 Task: View the SPY trailer
Action: Mouse moved to (136, 44)
Screenshot: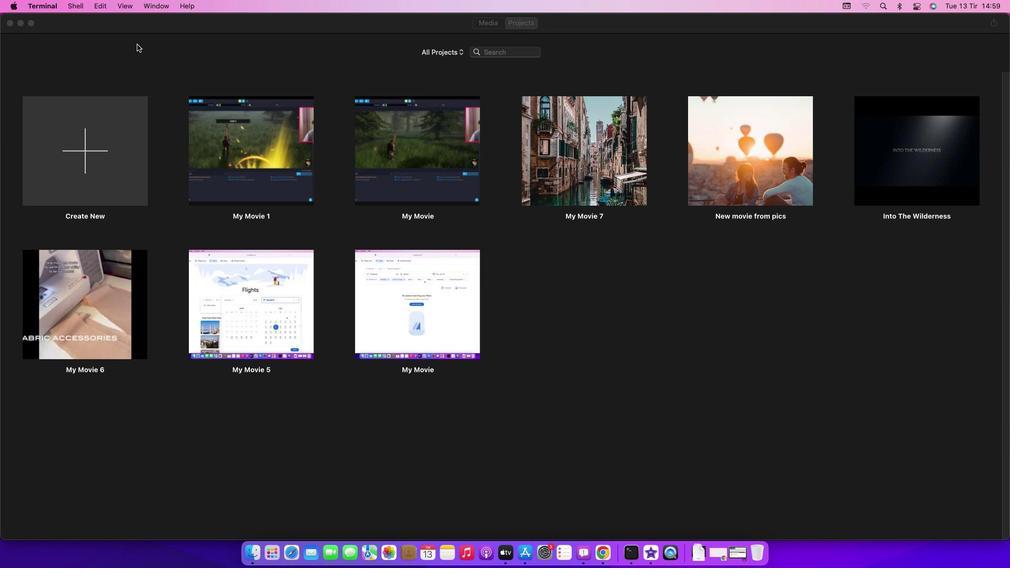 
Action: Mouse pressed left at (136, 44)
Screenshot: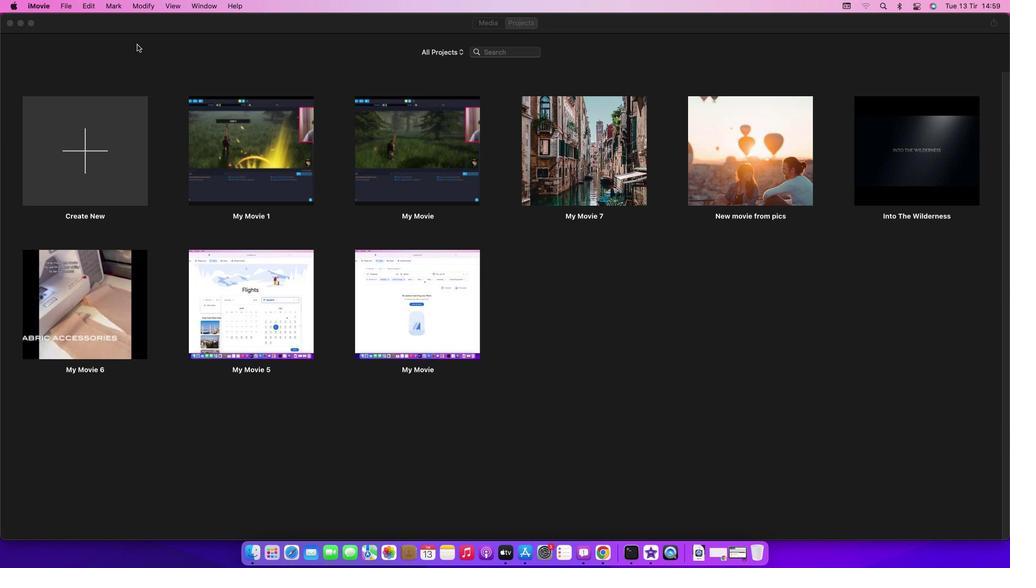 
Action: Mouse moved to (69, 7)
Screenshot: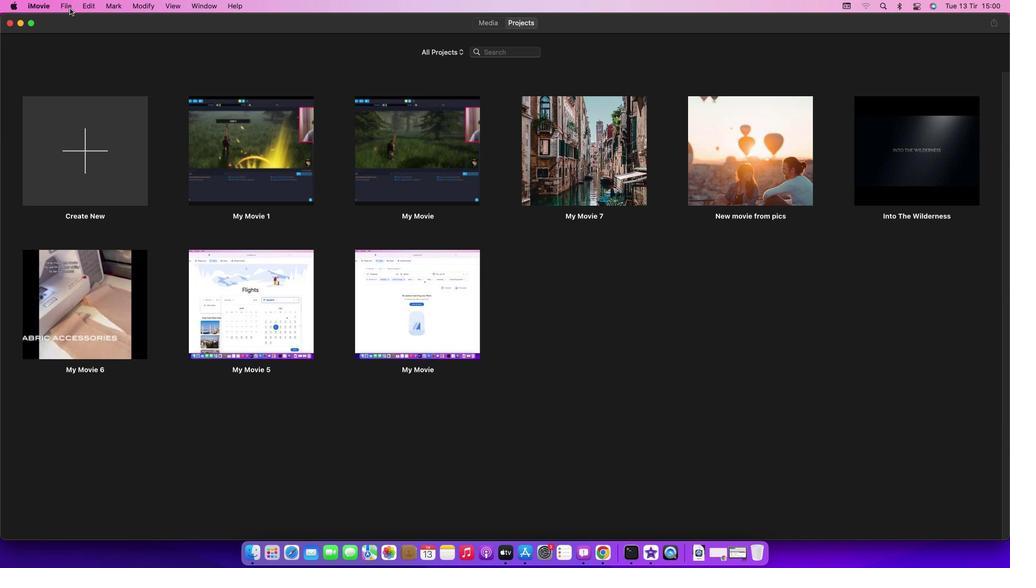 
Action: Mouse pressed left at (69, 7)
Screenshot: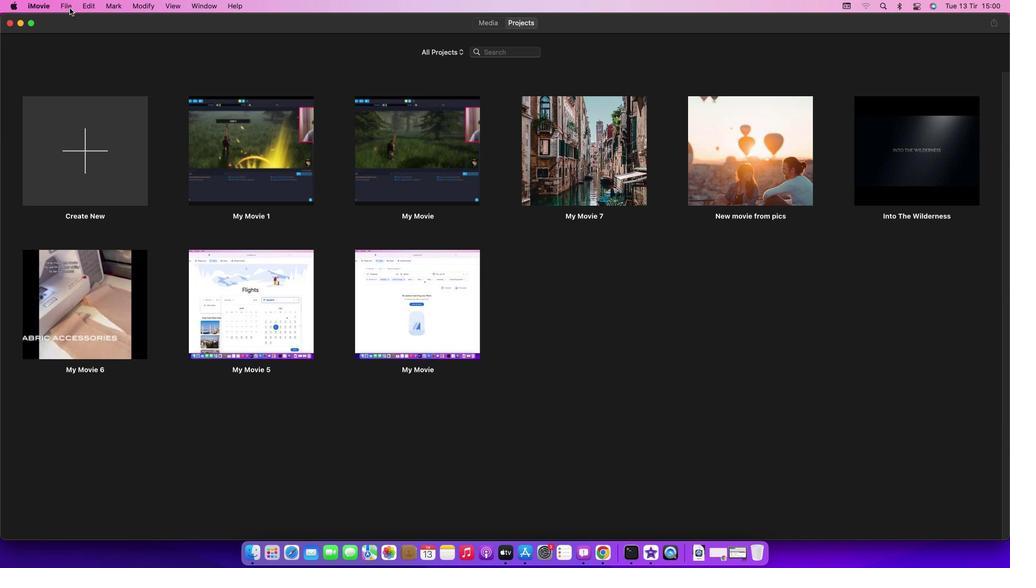 
Action: Mouse moved to (92, 34)
Screenshot: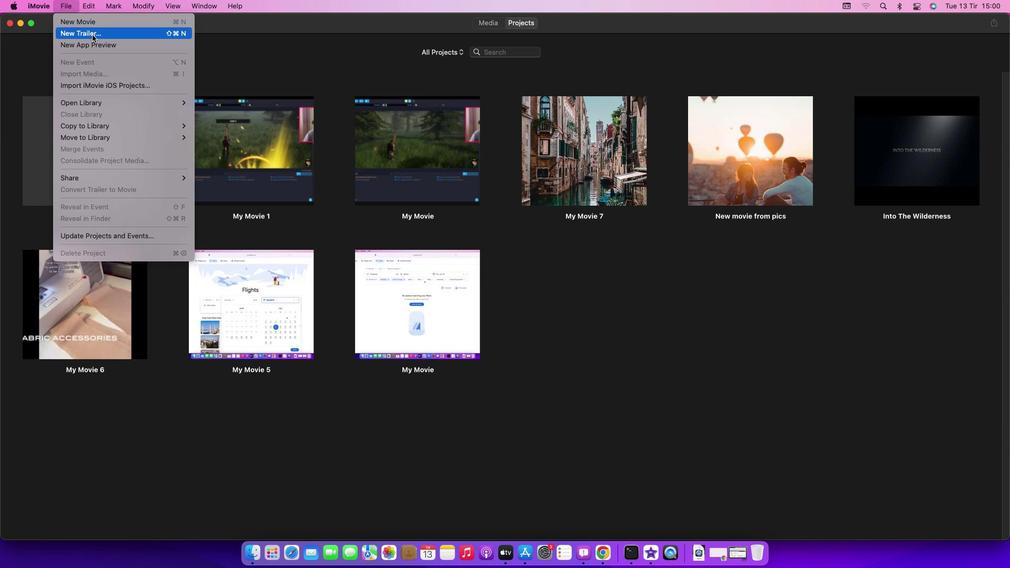 
Action: Mouse pressed left at (92, 34)
Screenshot: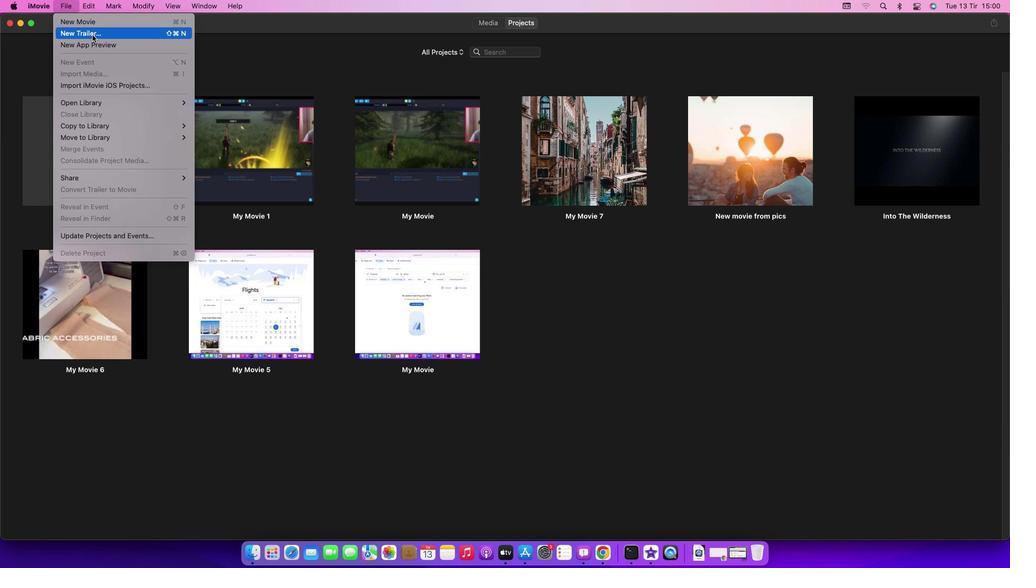 
Action: Mouse moved to (591, 297)
Screenshot: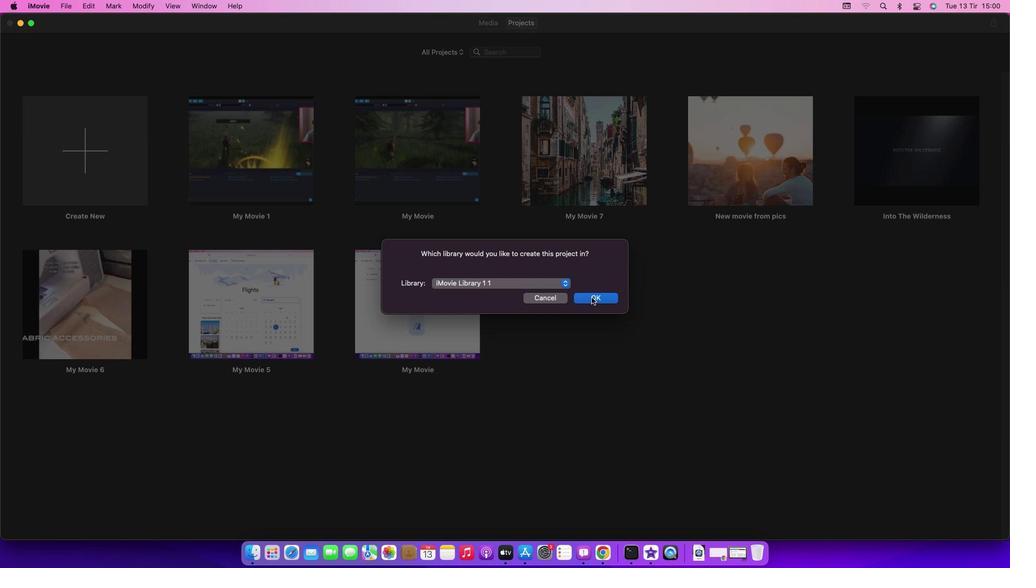 
Action: Mouse pressed left at (591, 297)
Screenshot: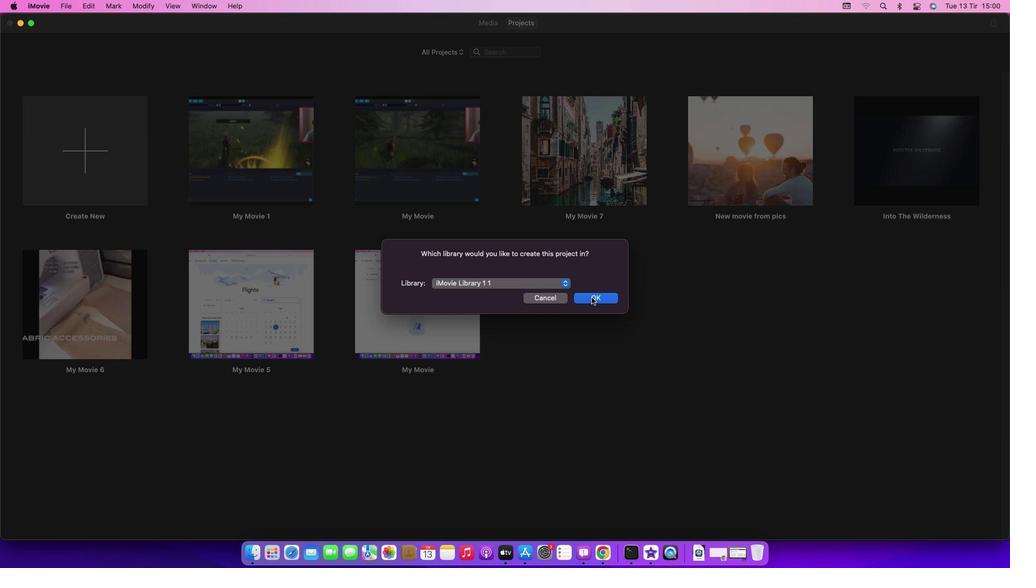 
Action: Mouse moved to (656, 225)
Screenshot: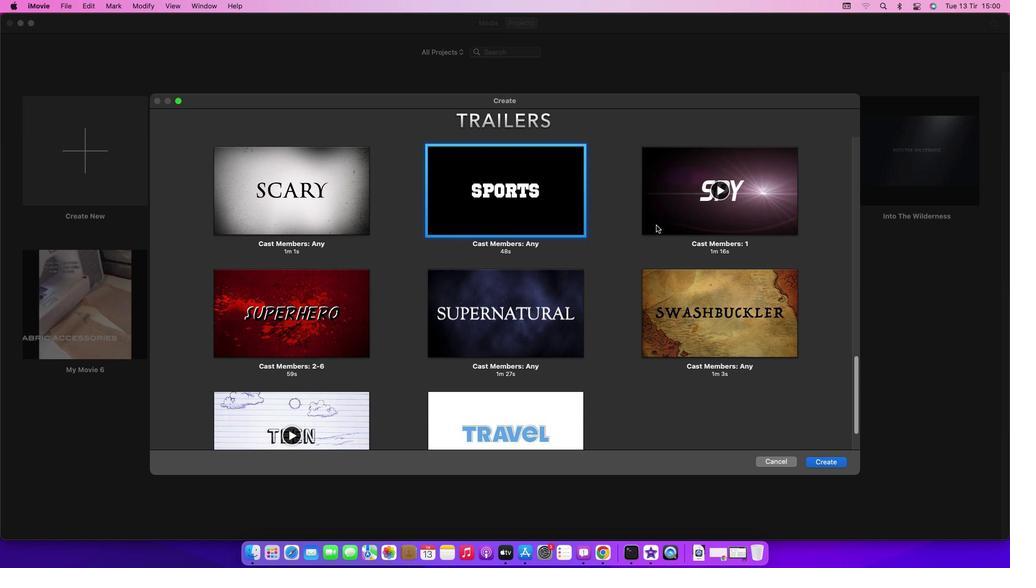 
Action: Mouse pressed left at (656, 225)
Screenshot: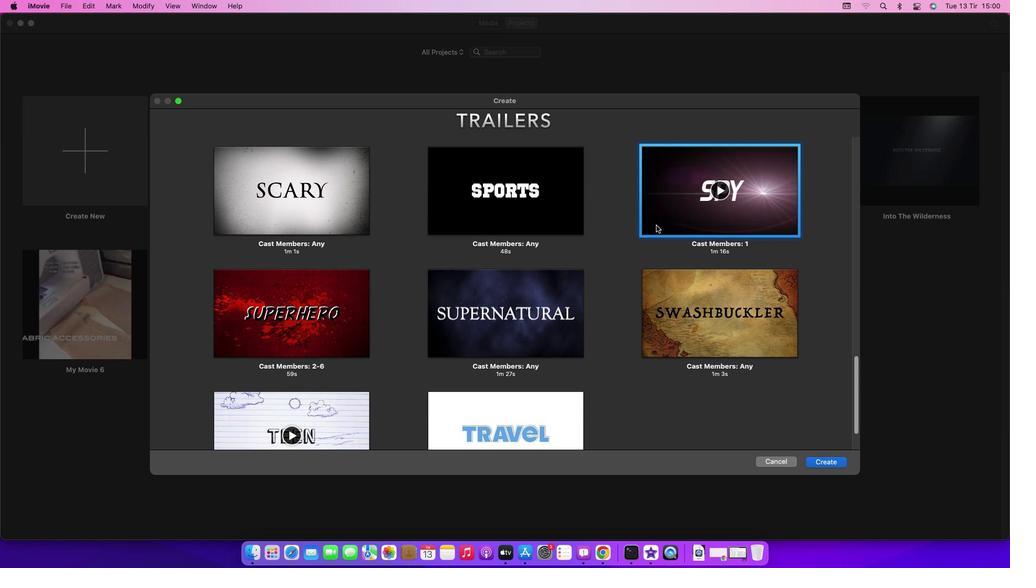 
Action: Mouse moved to (829, 460)
Screenshot: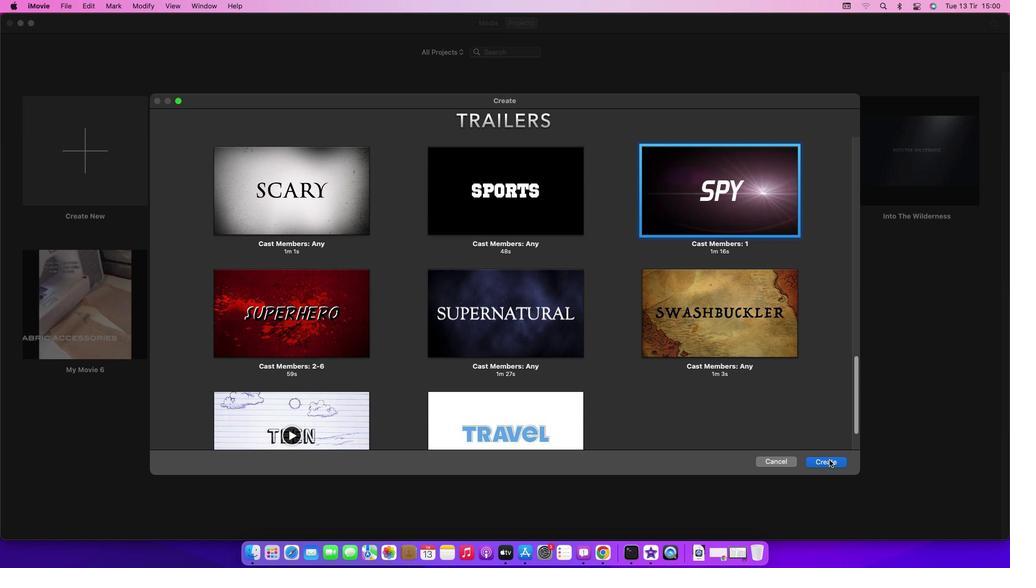 
Action: Mouse pressed left at (829, 460)
Screenshot: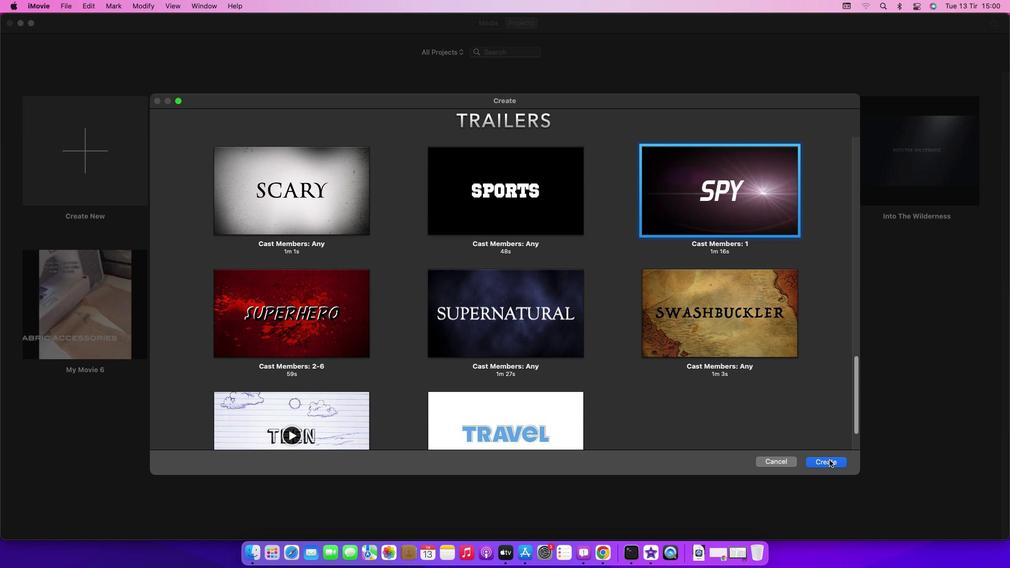 
Action: Mouse moved to (608, 297)
Screenshot: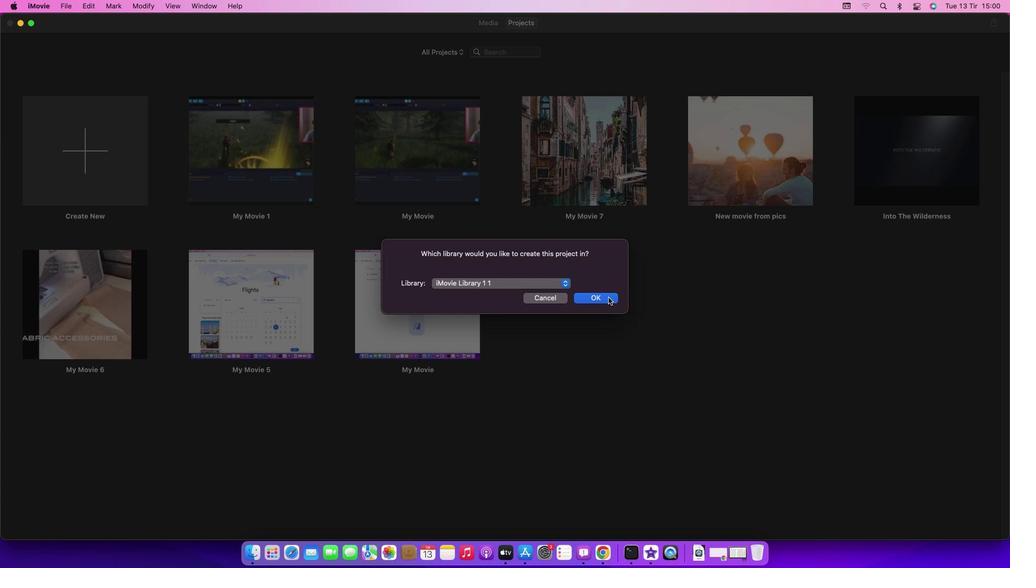 
Action: Mouse pressed left at (608, 297)
Screenshot: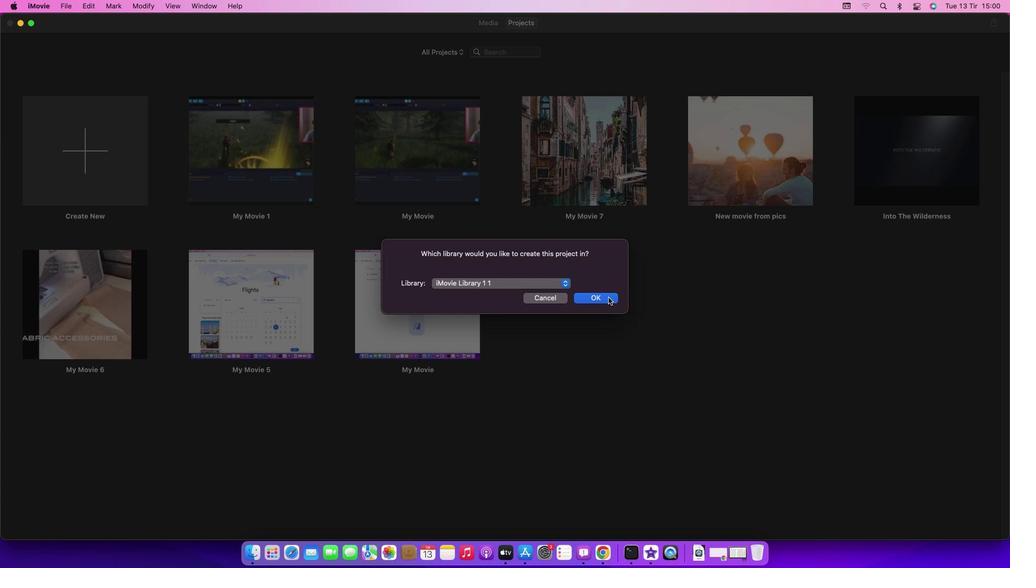
Action: Mouse moved to (833, 277)
Screenshot: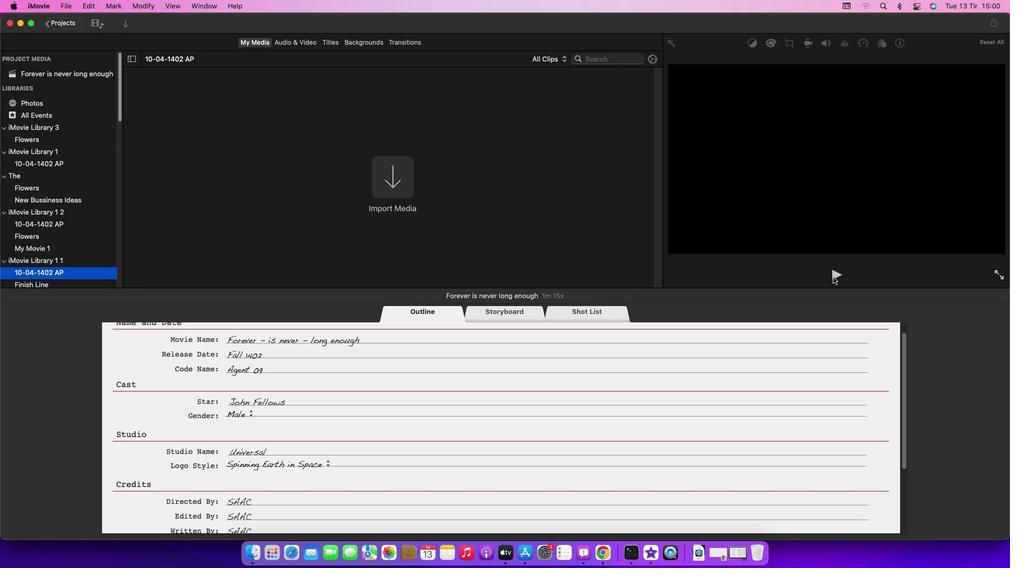 
Action: Mouse pressed left at (833, 277)
Screenshot: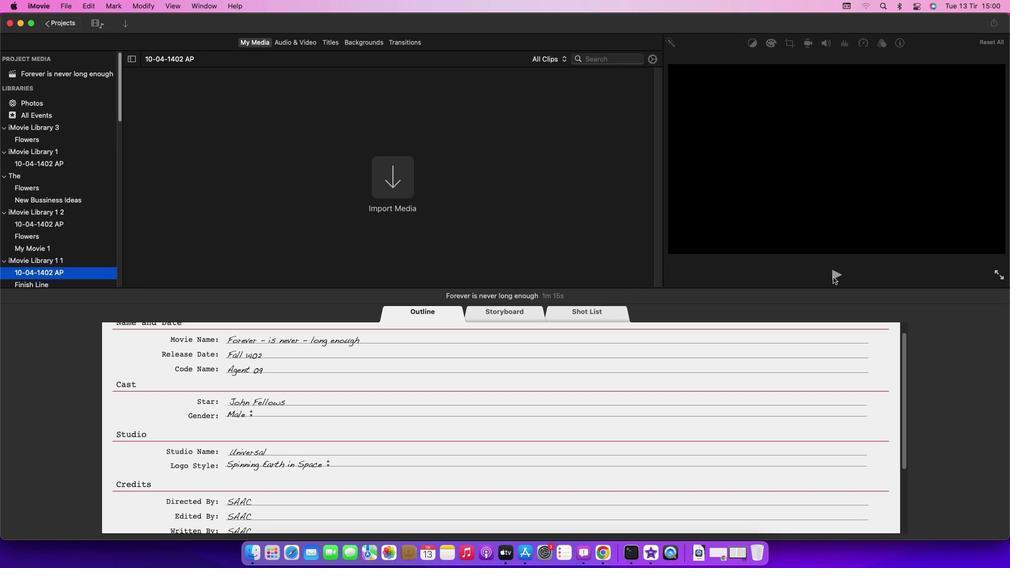 
Action: Mouse moved to (831, 272)
Screenshot: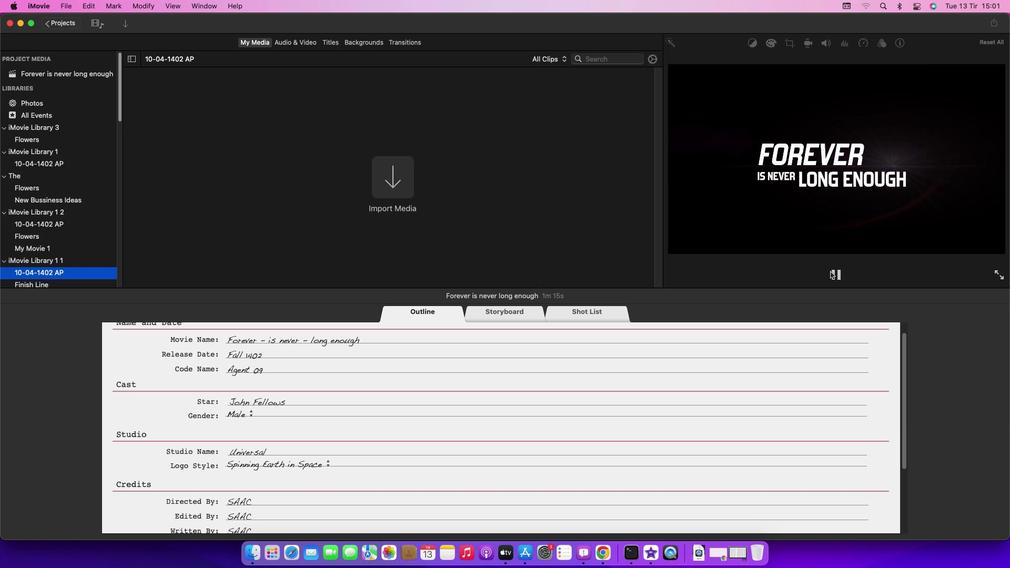 
Action: Mouse pressed left at (831, 272)
Screenshot: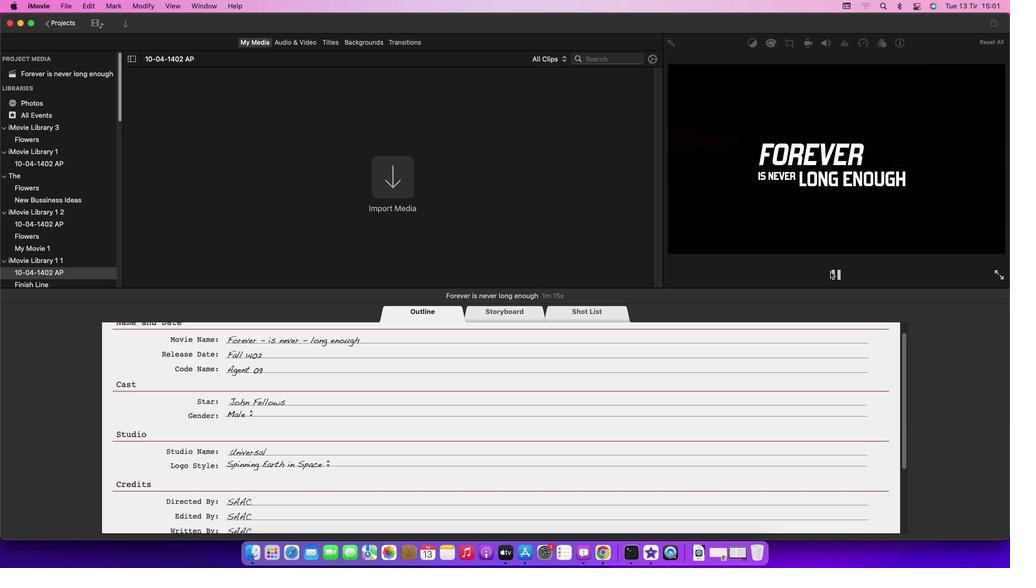 
Action: Mouse moved to (831, 273)
Screenshot: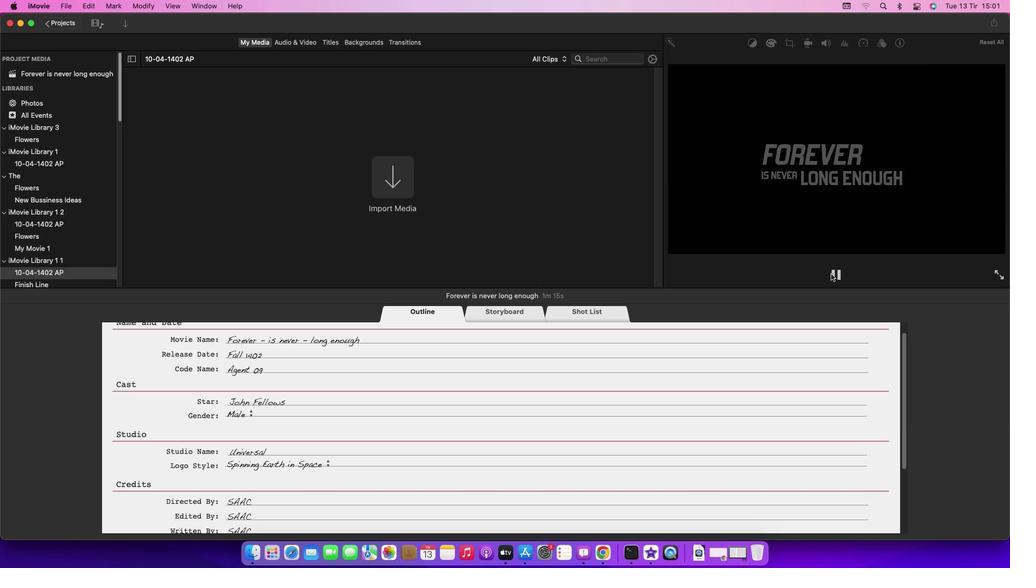 
Action: Mouse pressed left at (831, 273)
Screenshot: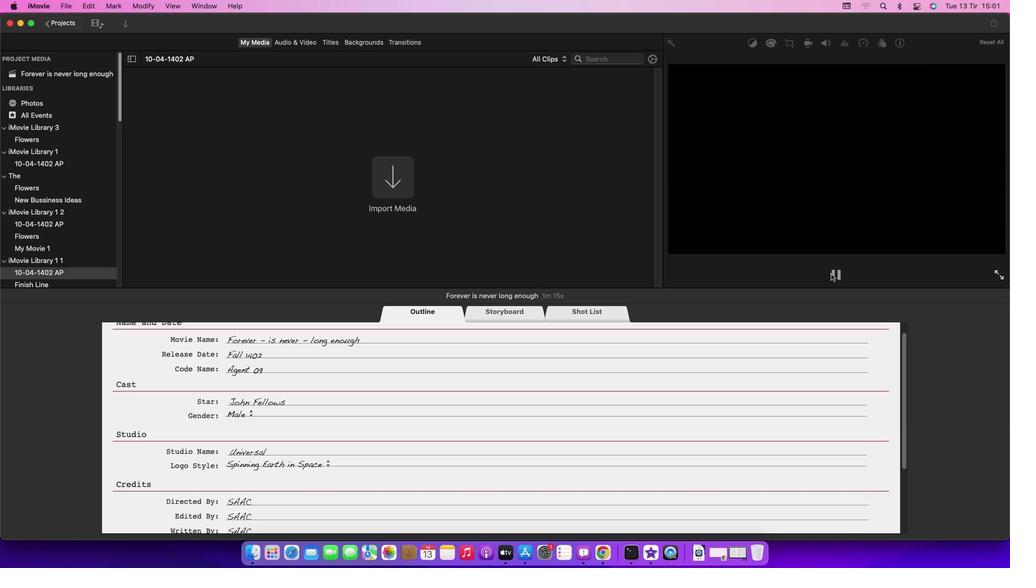 
Action: Mouse moved to (755, 272)
Screenshot: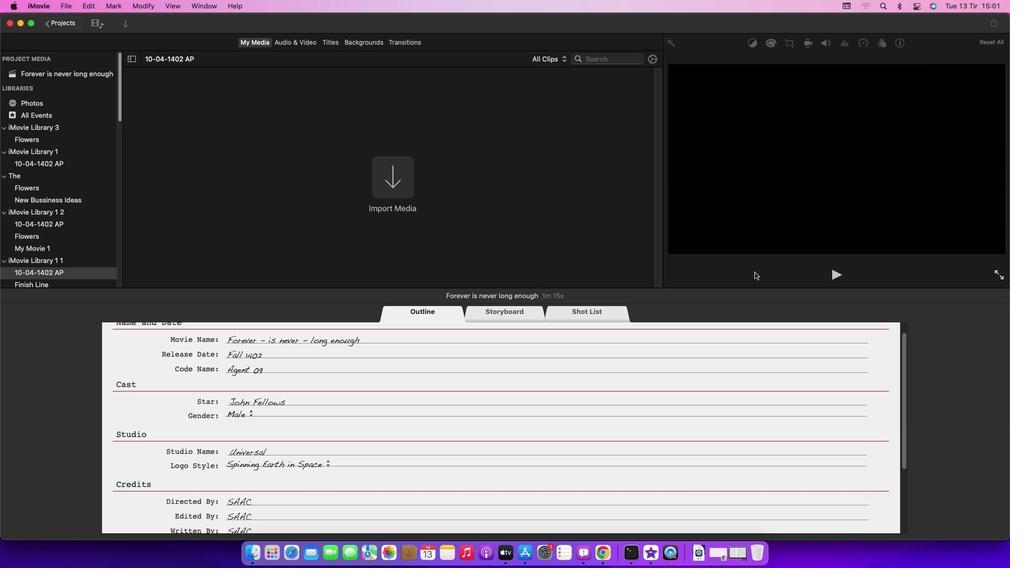 
